 Task: Use the formula "REPLACE" in spreadsheet "Project portfolio".
Action: Mouse moved to (112, 85)
Screenshot: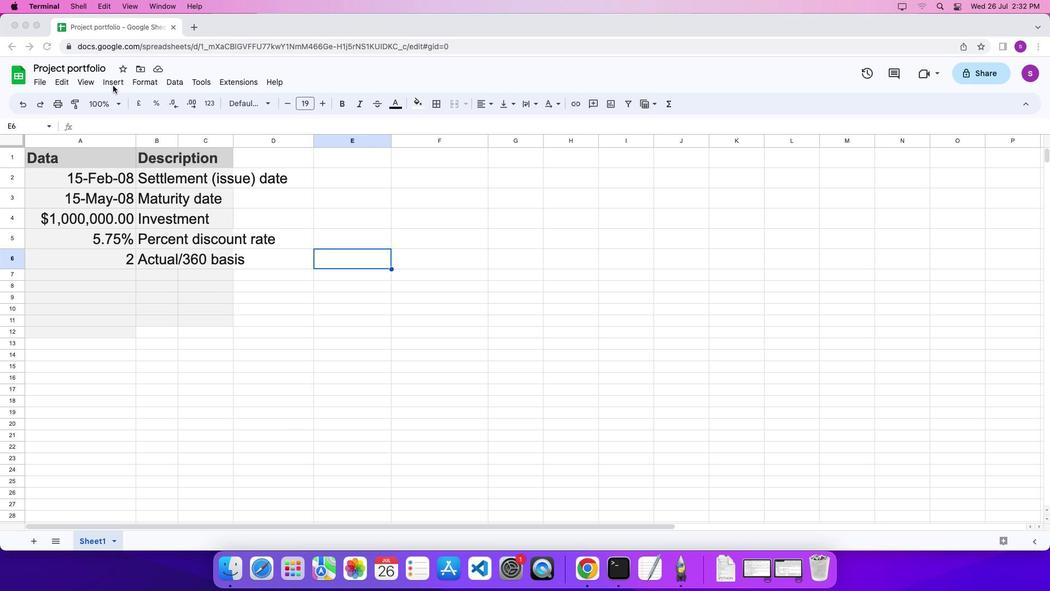 
Action: Mouse pressed left at (112, 85)
Screenshot: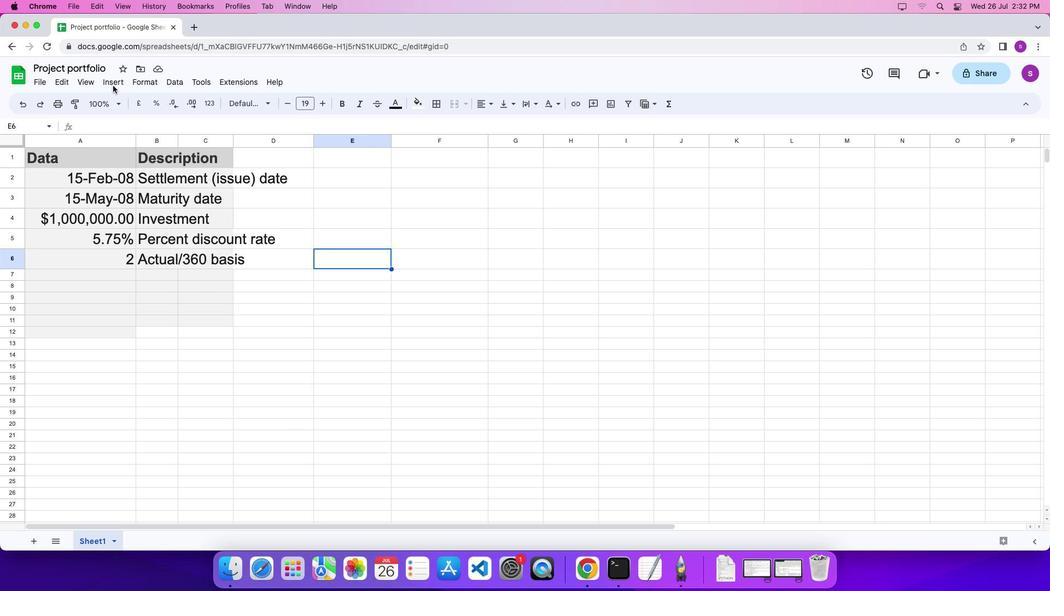 
Action: Mouse moved to (116, 82)
Screenshot: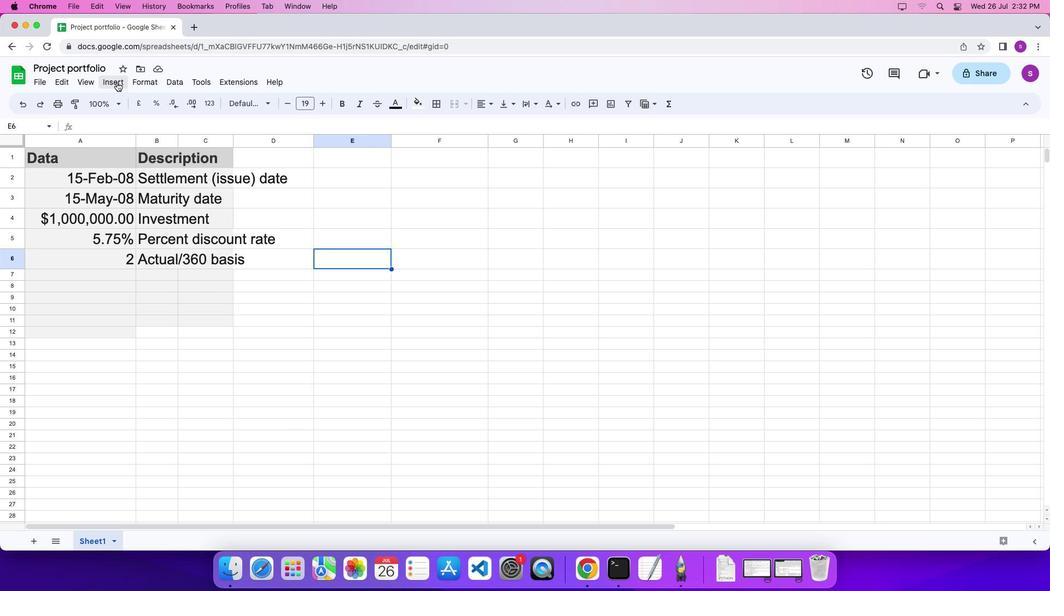 
Action: Mouse pressed left at (116, 82)
Screenshot: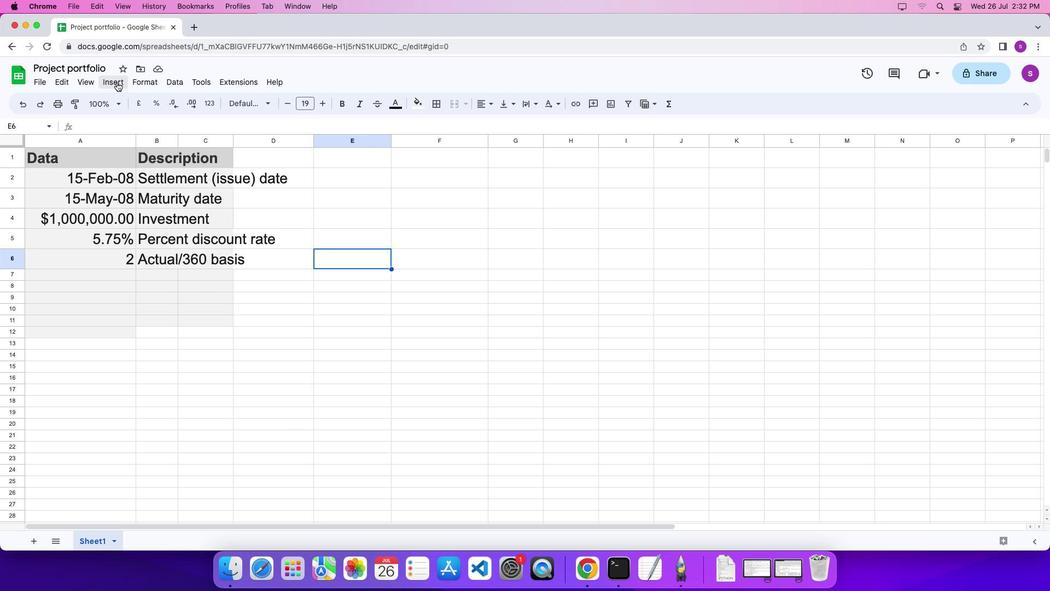 
Action: Mouse moved to (472, 518)
Screenshot: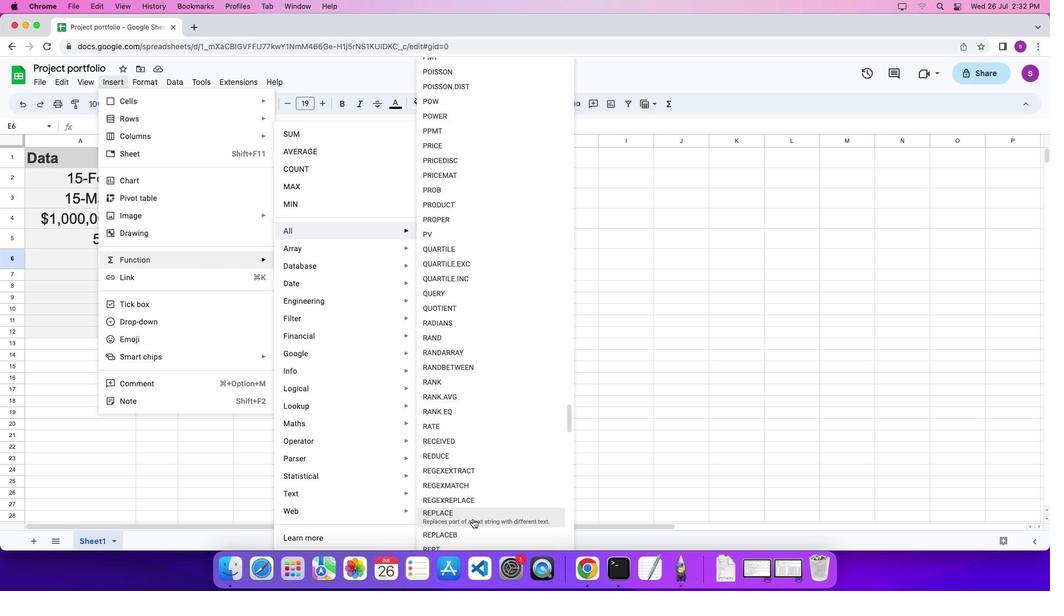 
Action: Mouse pressed left at (472, 518)
Screenshot: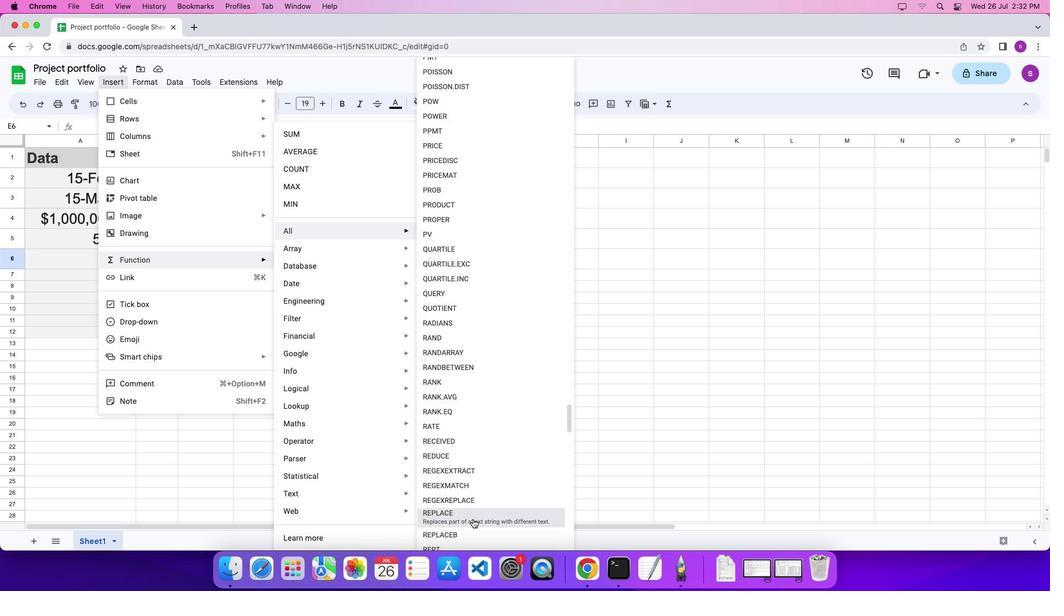 
Action: Mouse moved to (423, 417)
Screenshot: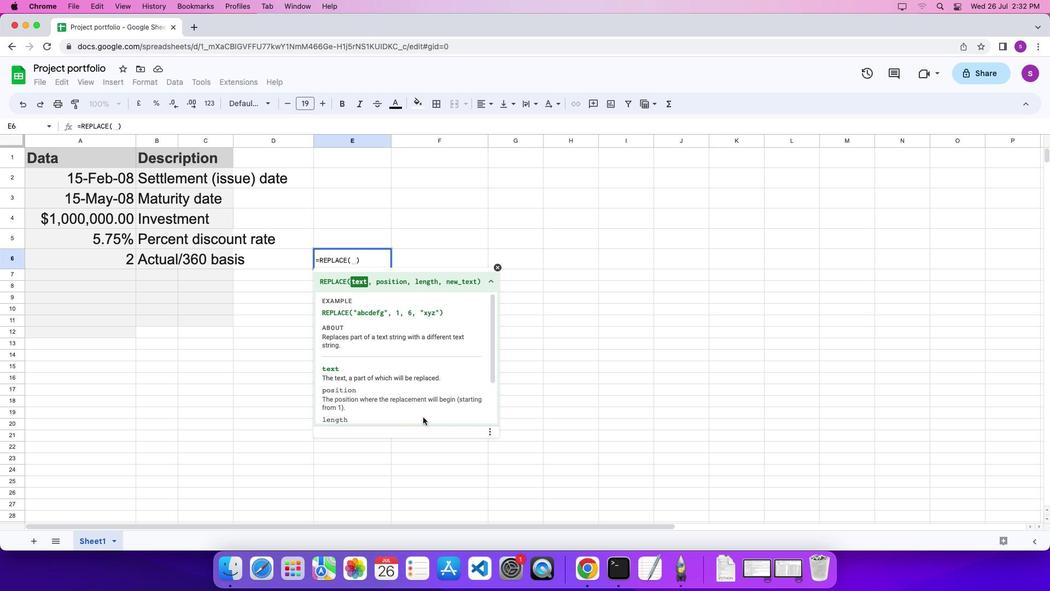 
Action: Key pressed Key.shift_r'"''a''b''c''d''e''f''g''h'Key.shift_r'"'',''1'',''6'','Key.shift_r'"''x''y''z'Key.shift_r'"''\x03'
Screenshot: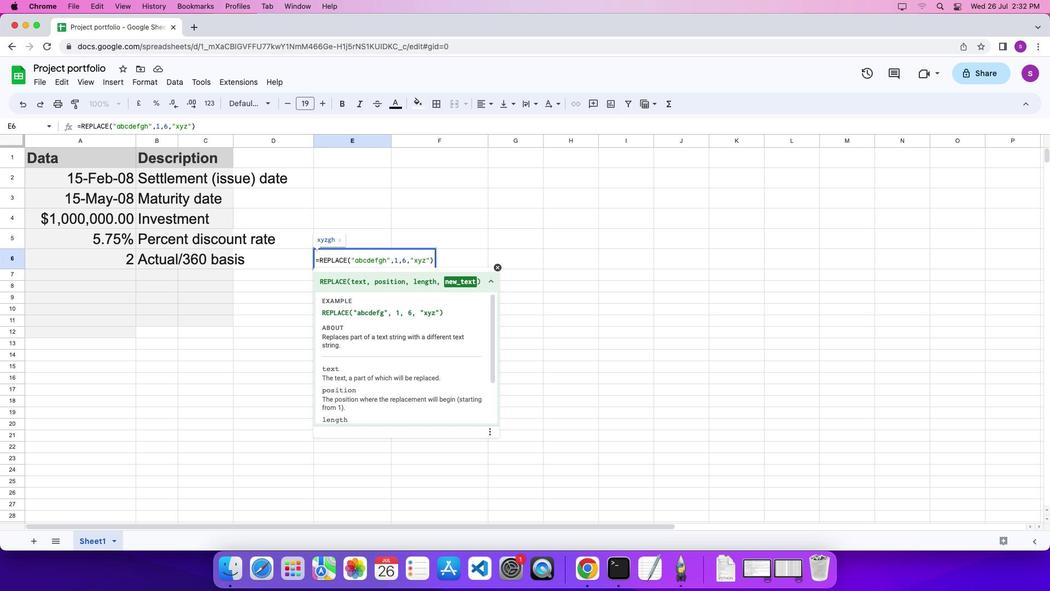 
